 Task: Look for products in the category "Cookies" from Toto Foods Co only.
Action: Mouse moved to (967, 351)
Screenshot: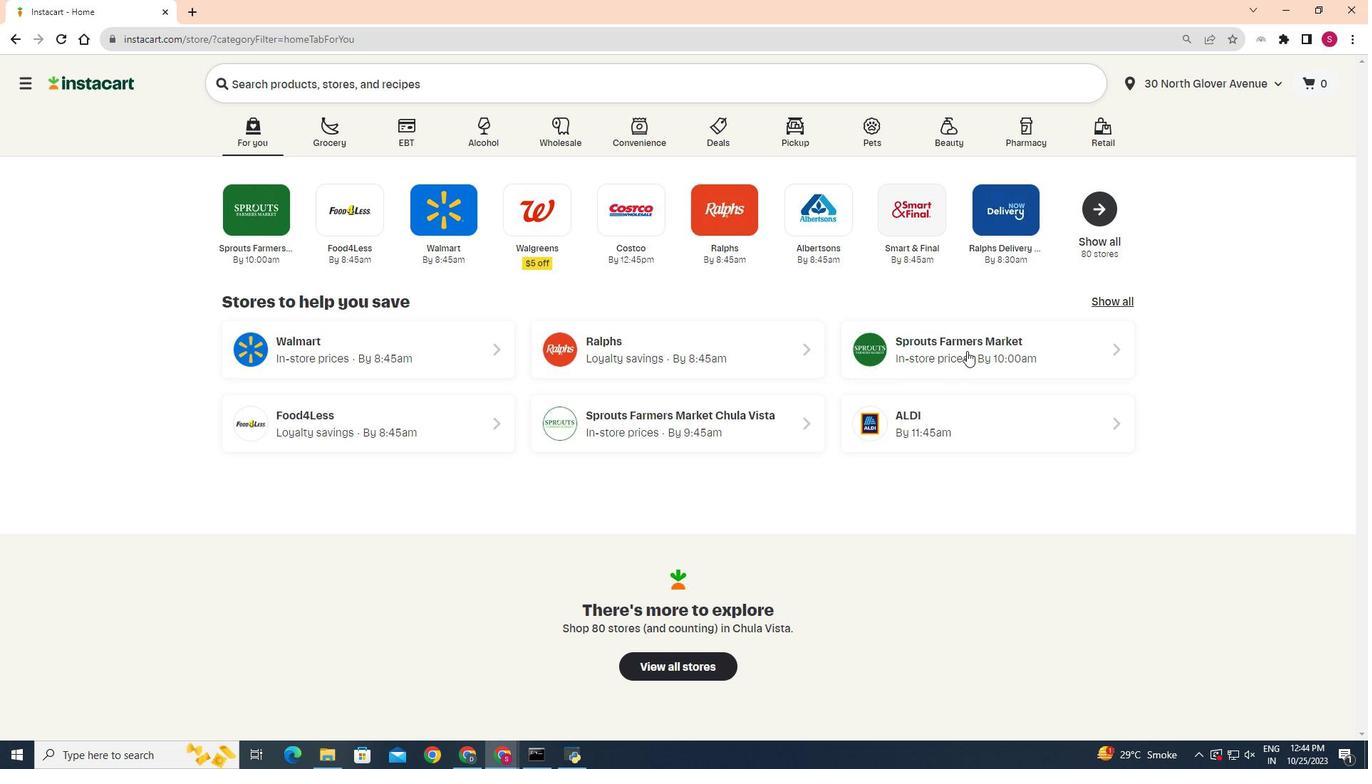 
Action: Mouse pressed left at (967, 351)
Screenshot: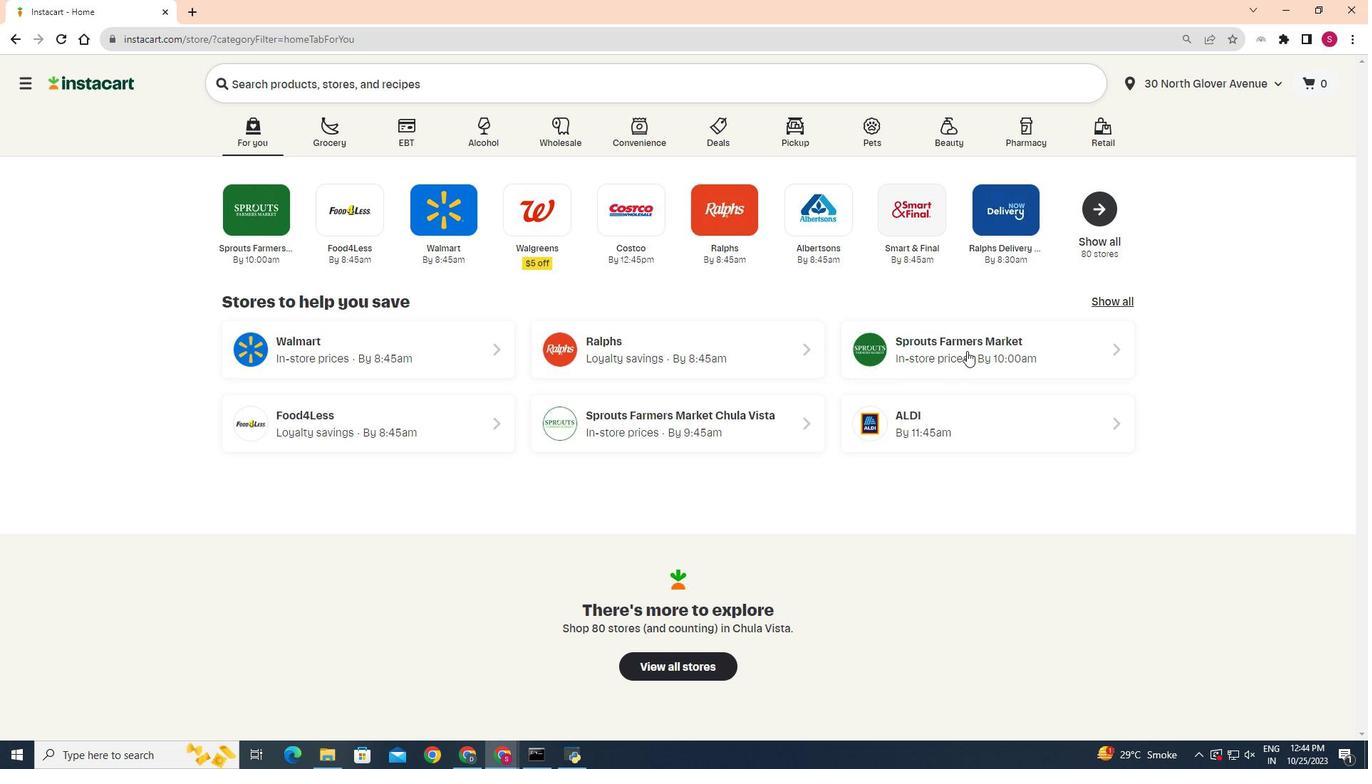 
Action: Mouse moved to (49, 620)
Screenshot: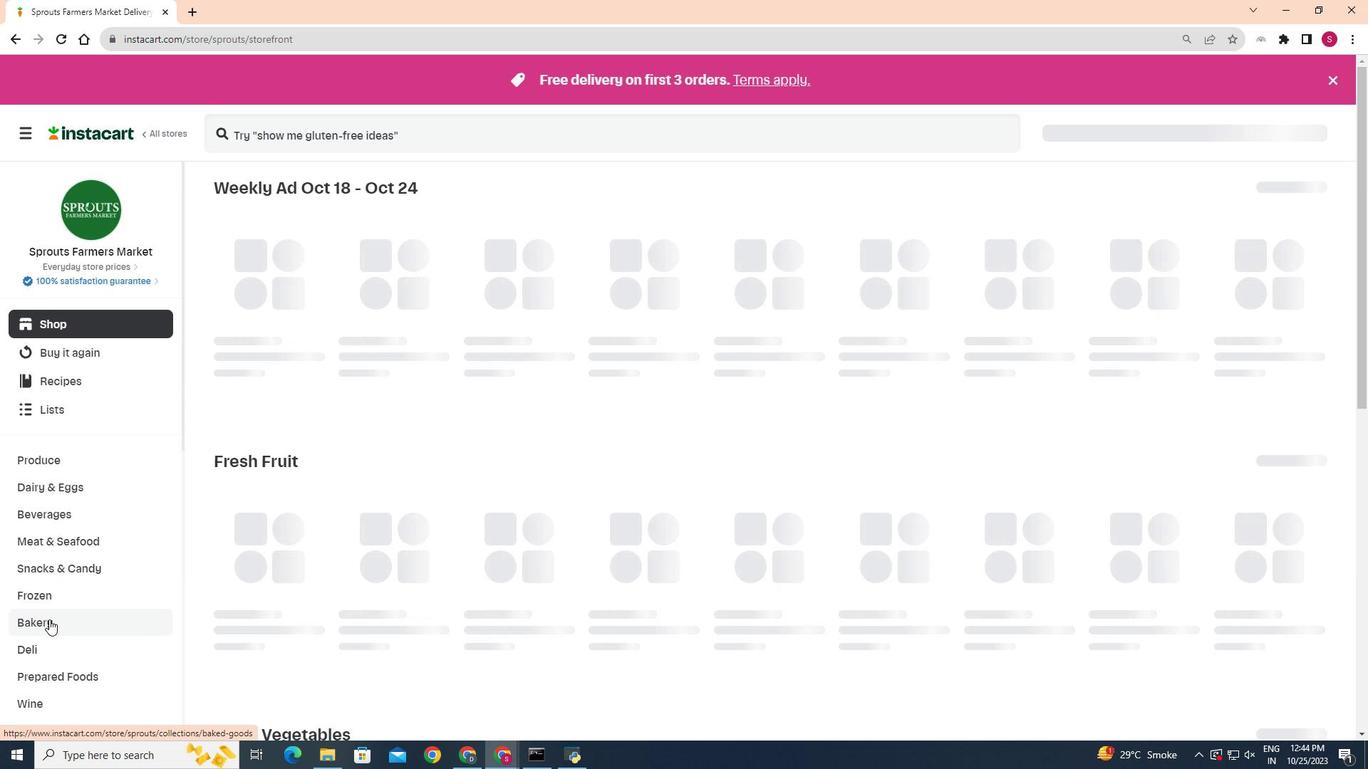 
Action: Mouse pressed left at (49, 620)
Screenshot: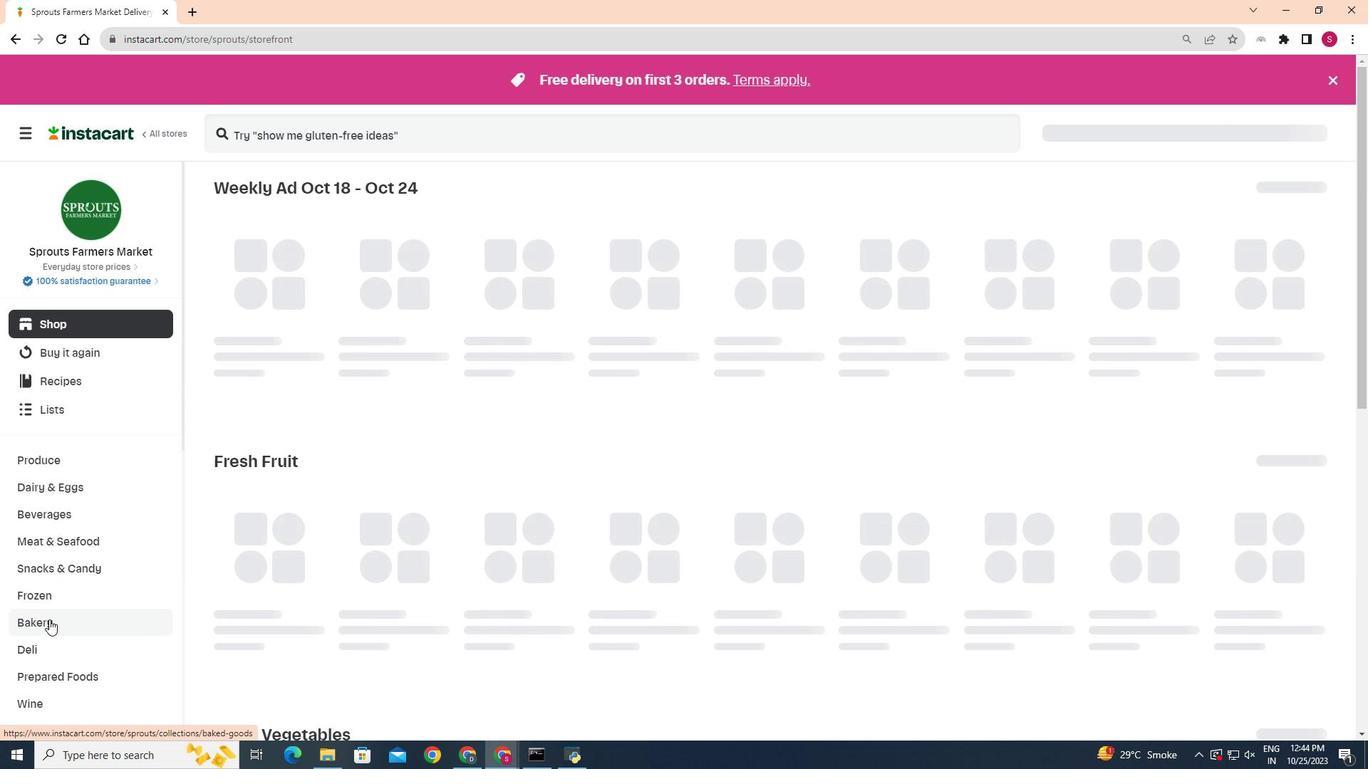 
Action: Mouse moved to (486, 216)
Screenshot: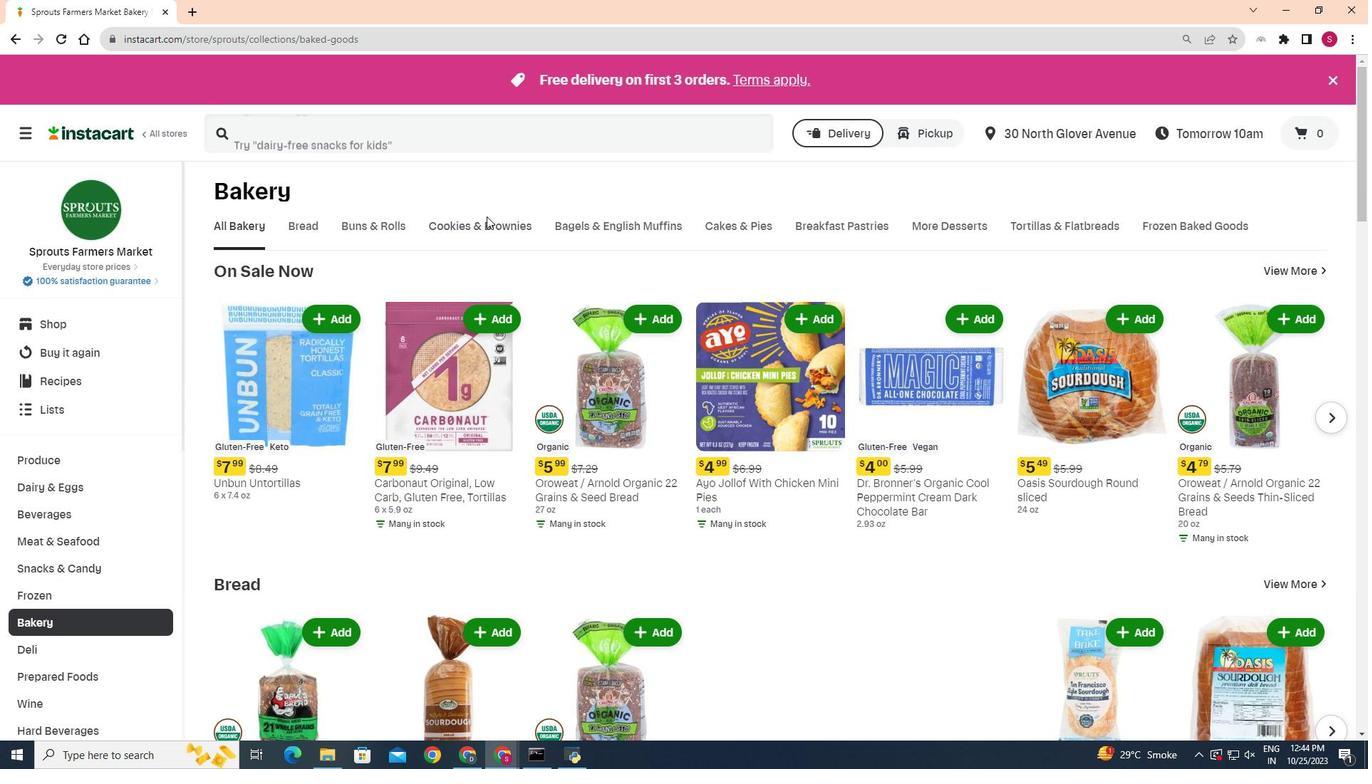 
Action: Mouse pressed left at (486, 216)
Screenshot: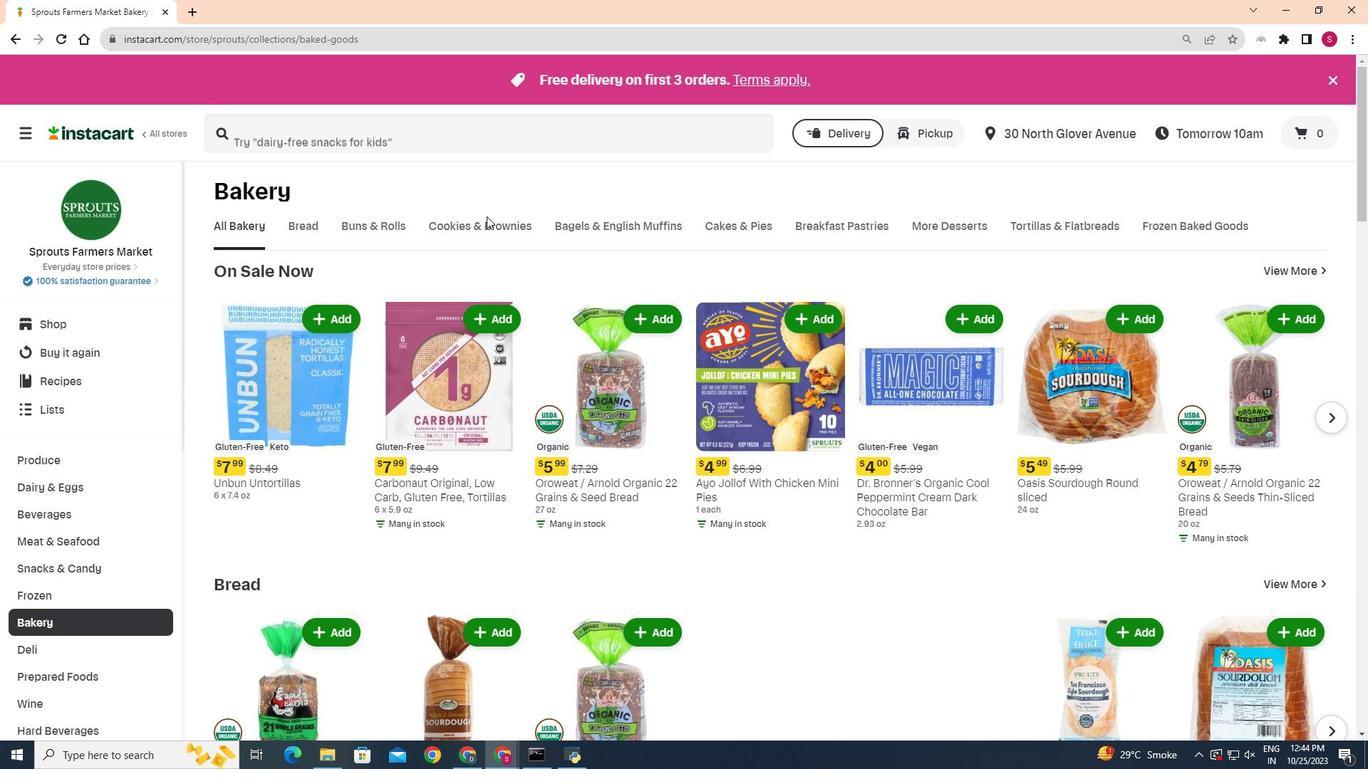 
Action: Mouse moved to (483, 222)
Screenshot: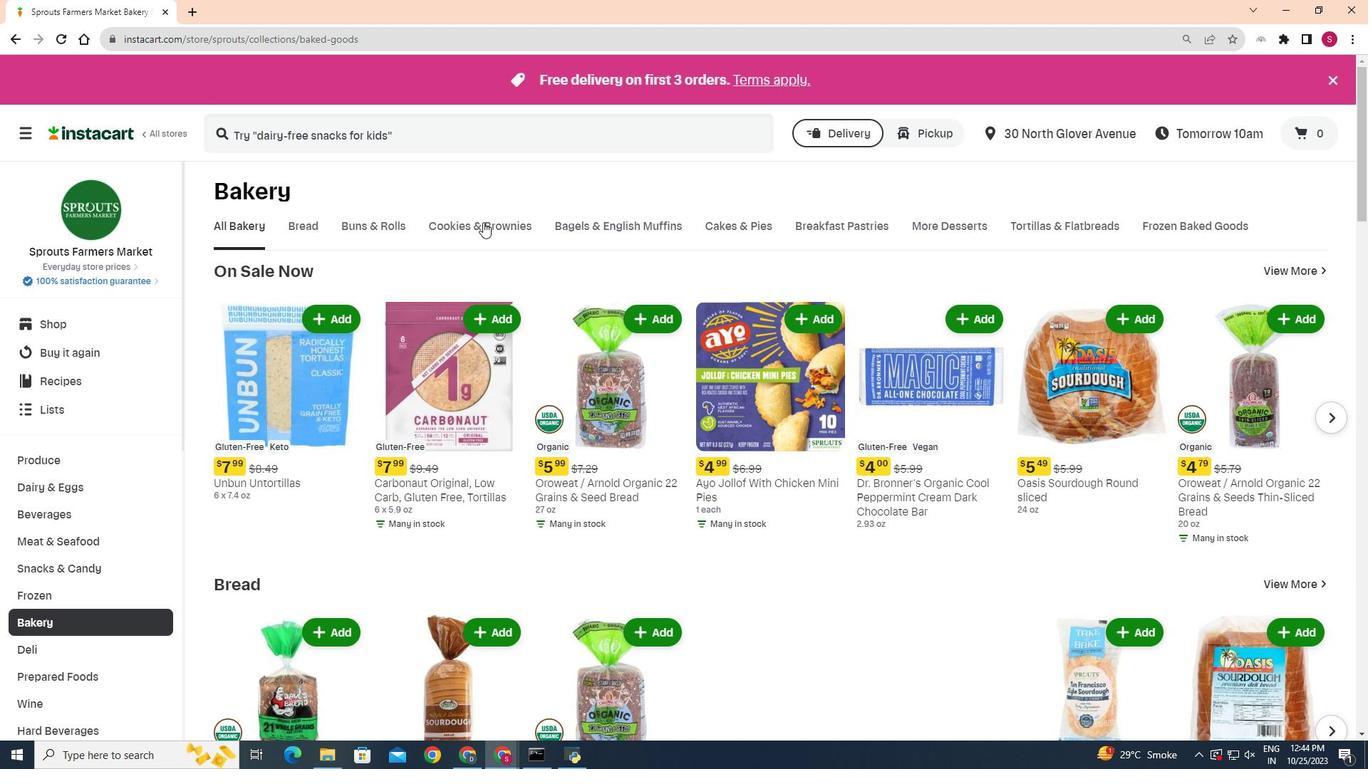 
Action: Mouse pressed left at (483, 222)
Screenshot: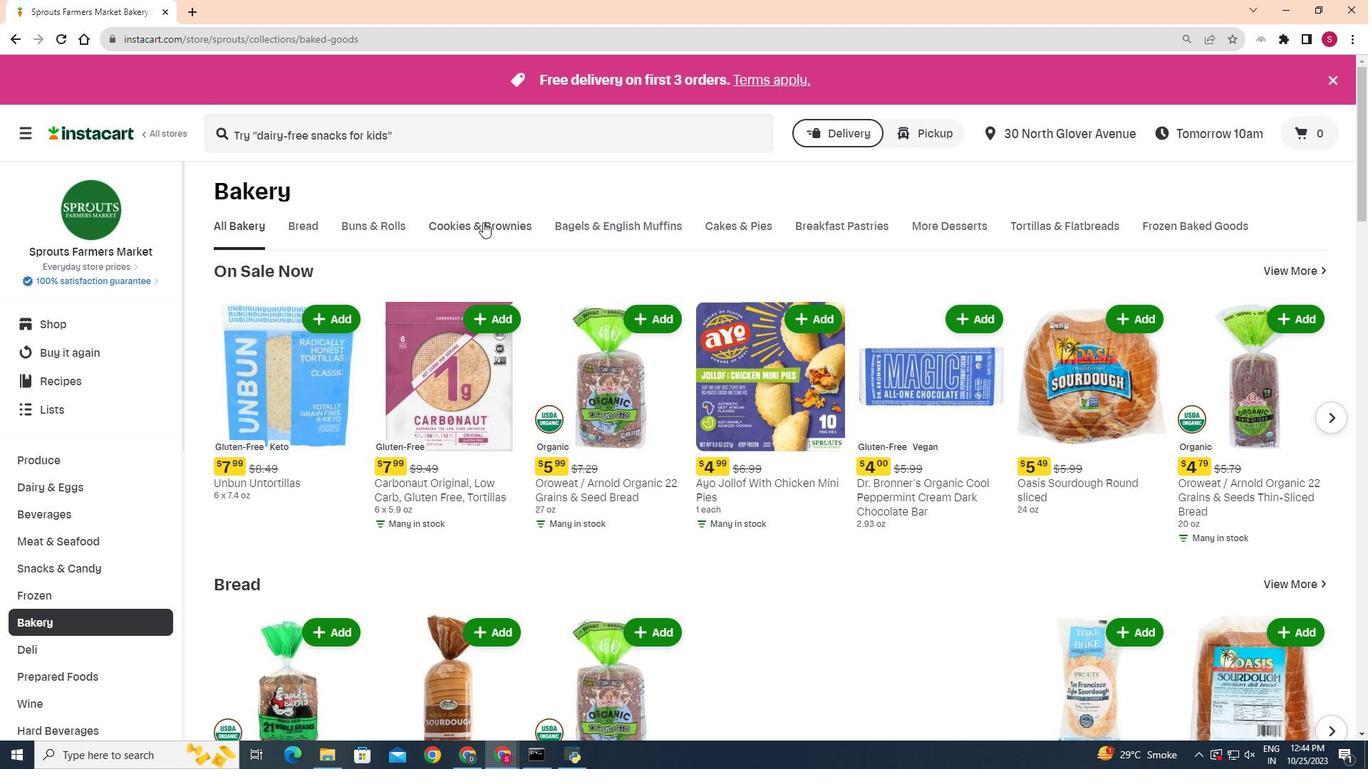 
Action: Mouse moved to (322, 285)
Screenshot: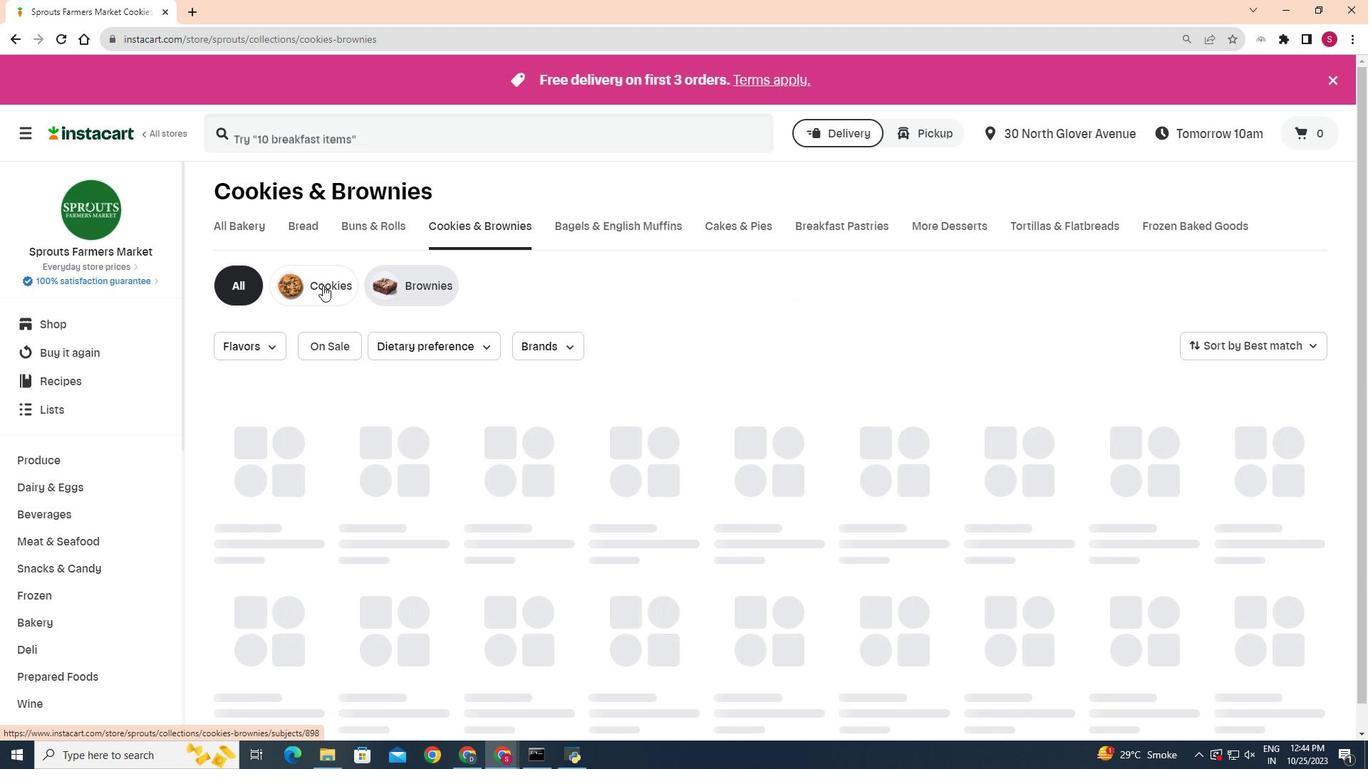 
Action: Mouse pressed left at (322, 285)
Screenshot: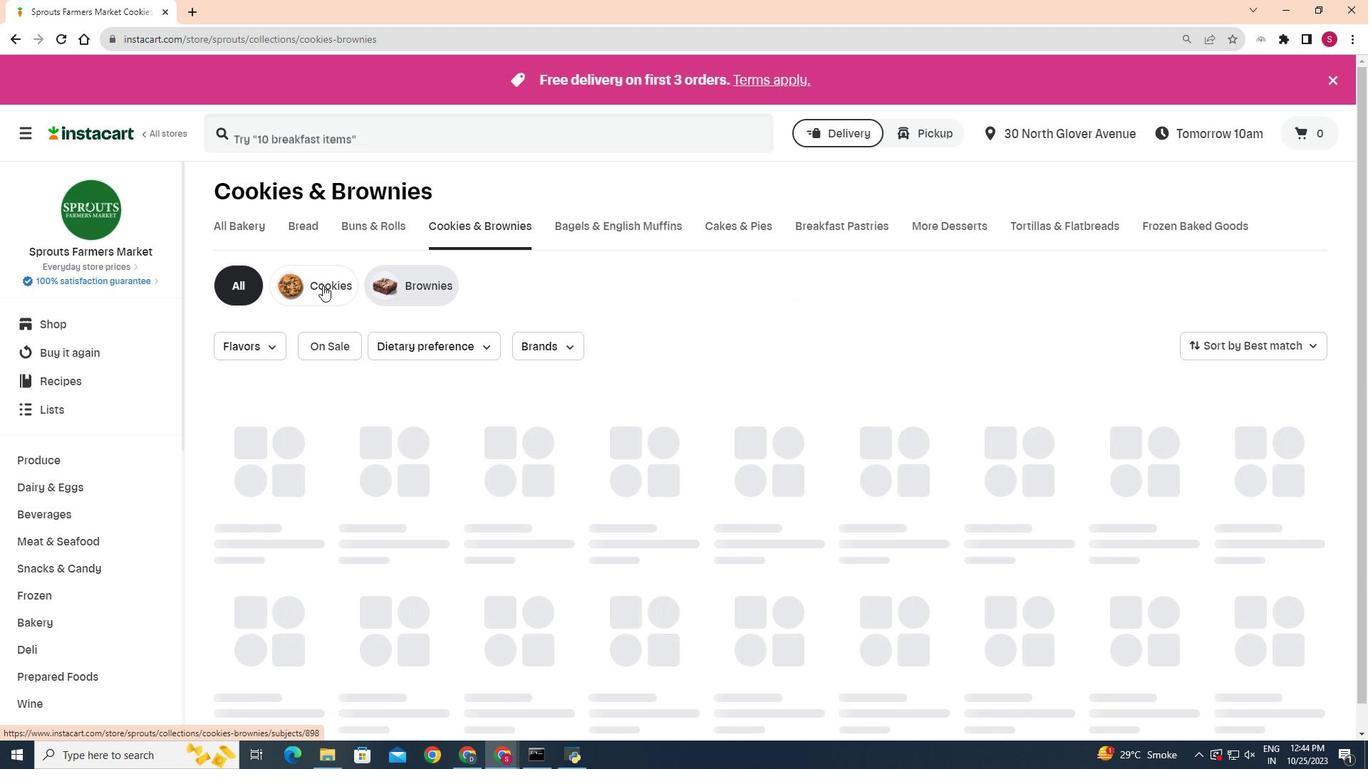
Action: Mouse moved to (568, 351)
Screenshot: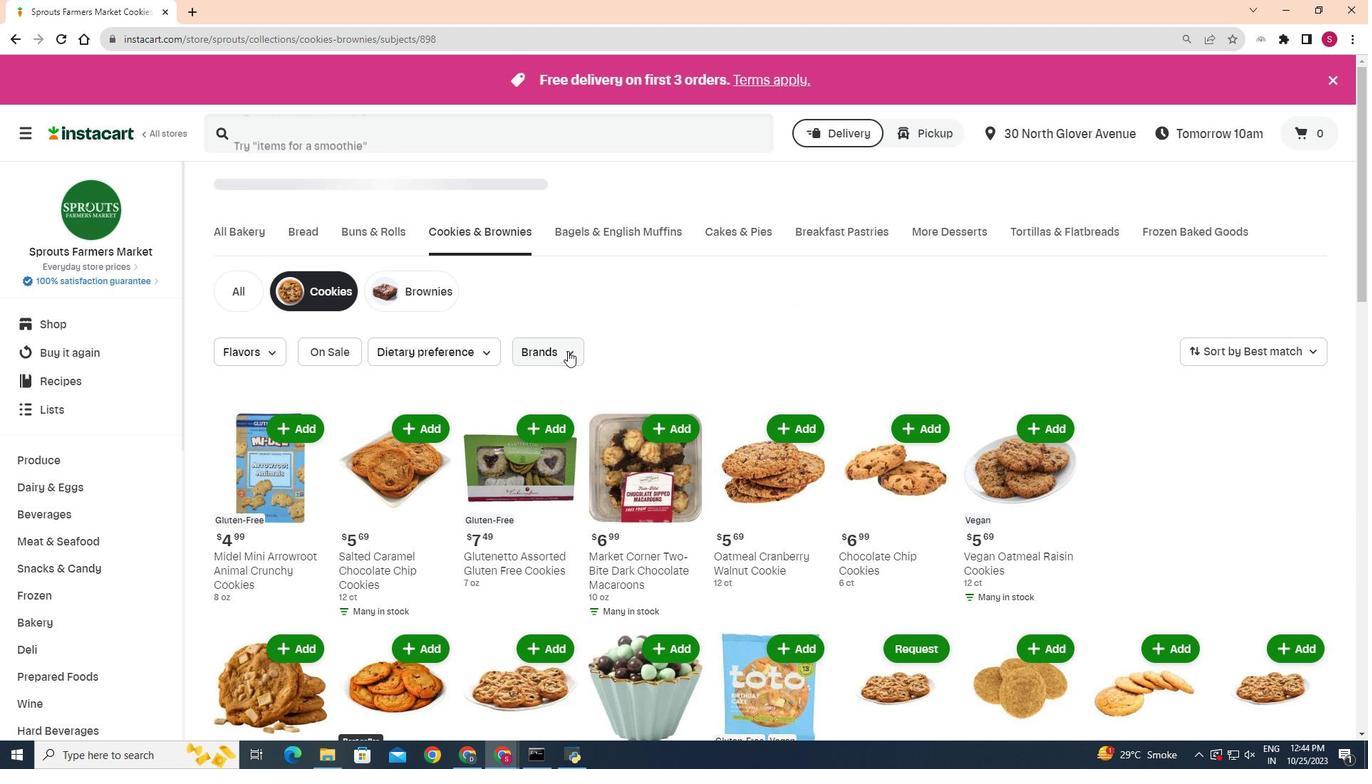 
Action: Mouse pressed left at (568, 351)
Screenshot: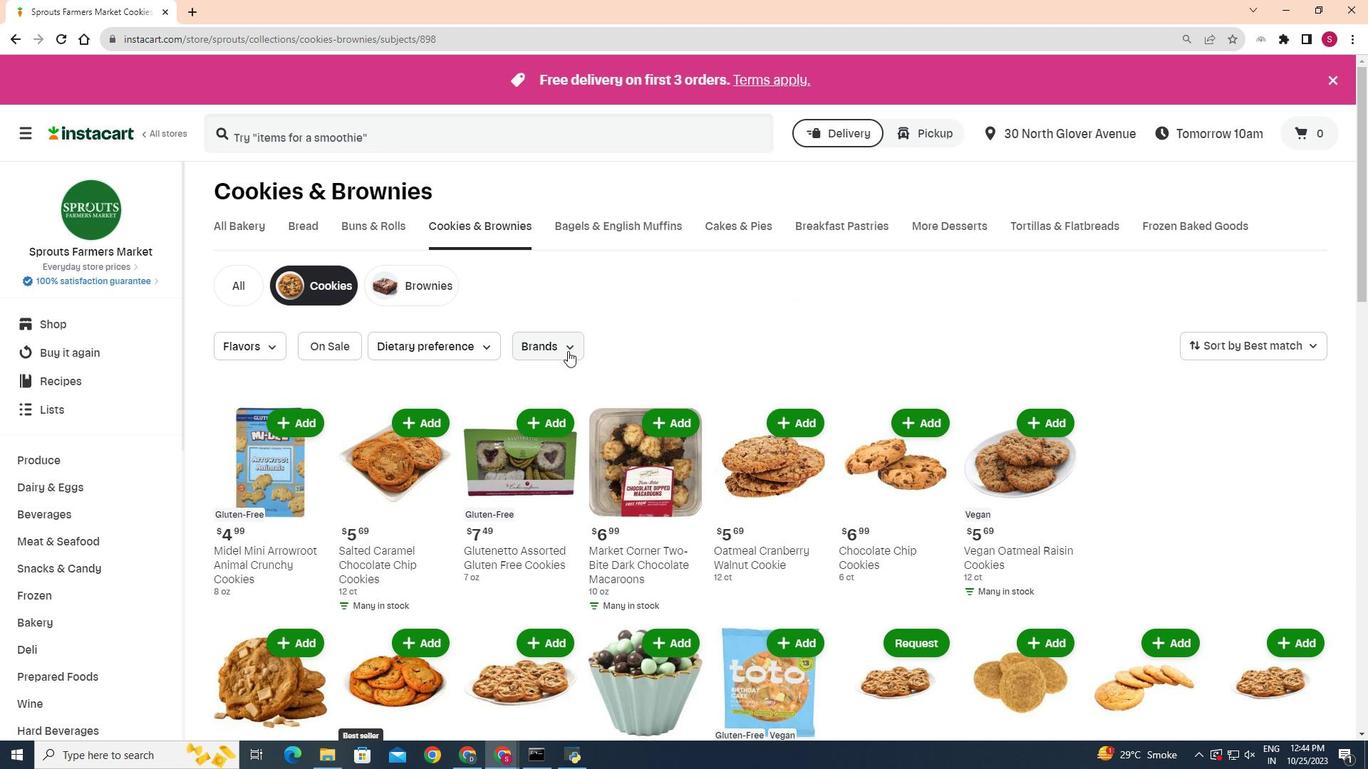 
Action: Mouse moved to (540, 523)
Screenshot: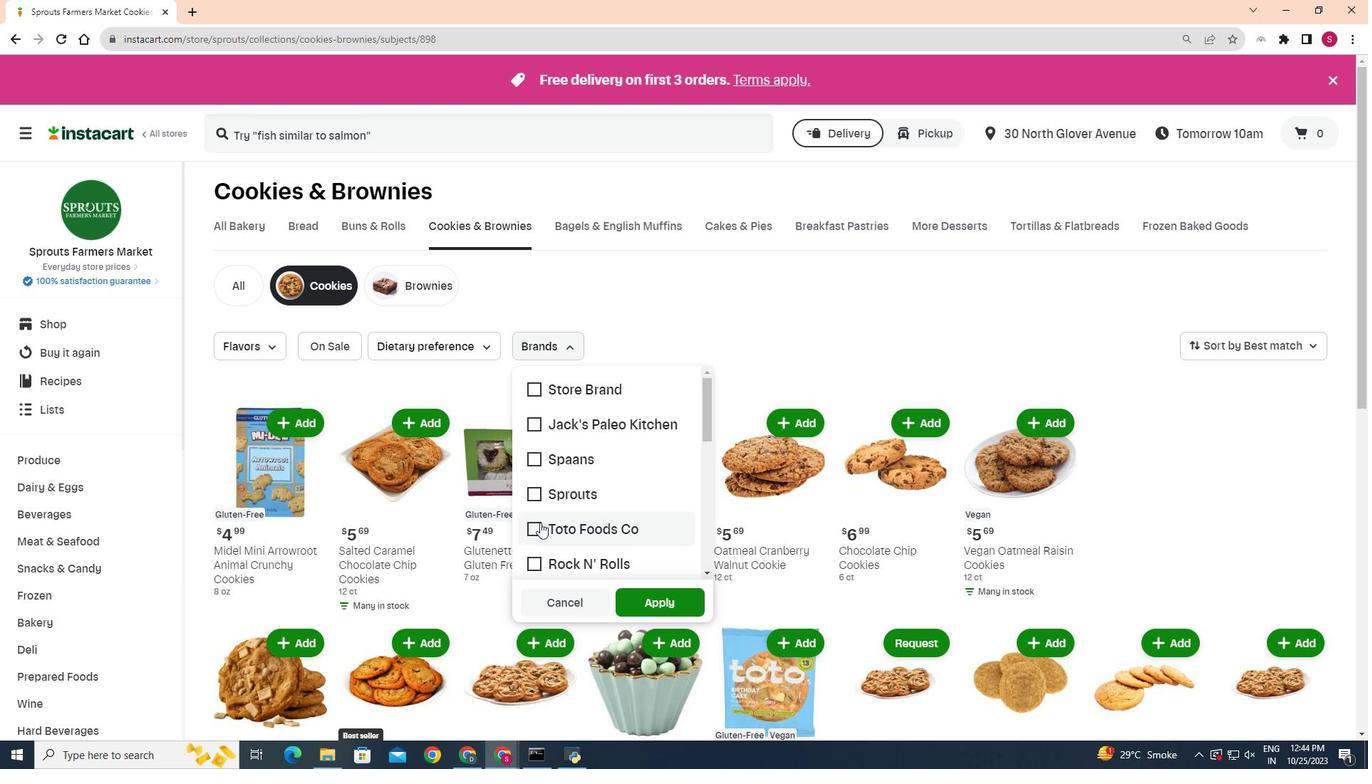 
Action: Mouse pressed left at (540, 523)
Screenshot: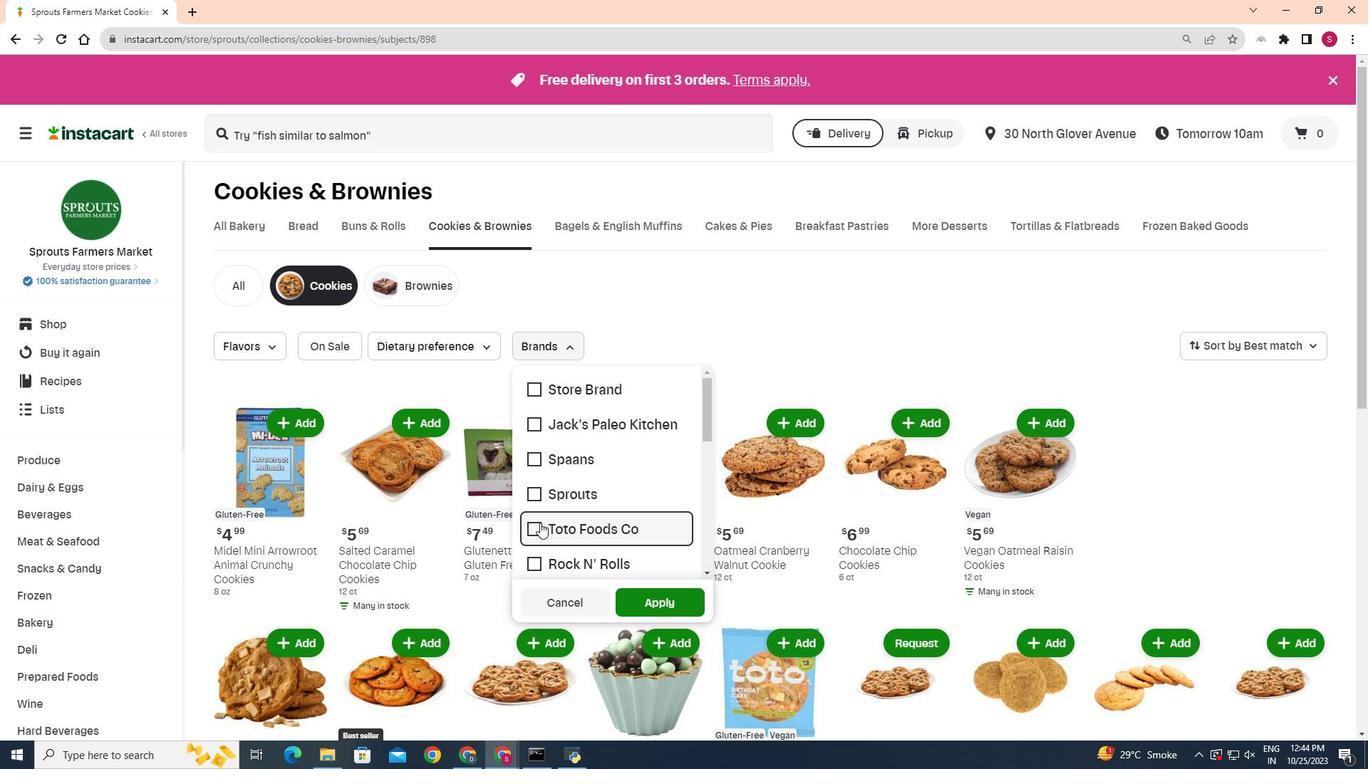 
Action: Mouse moved to (645, 591)
Screenshot: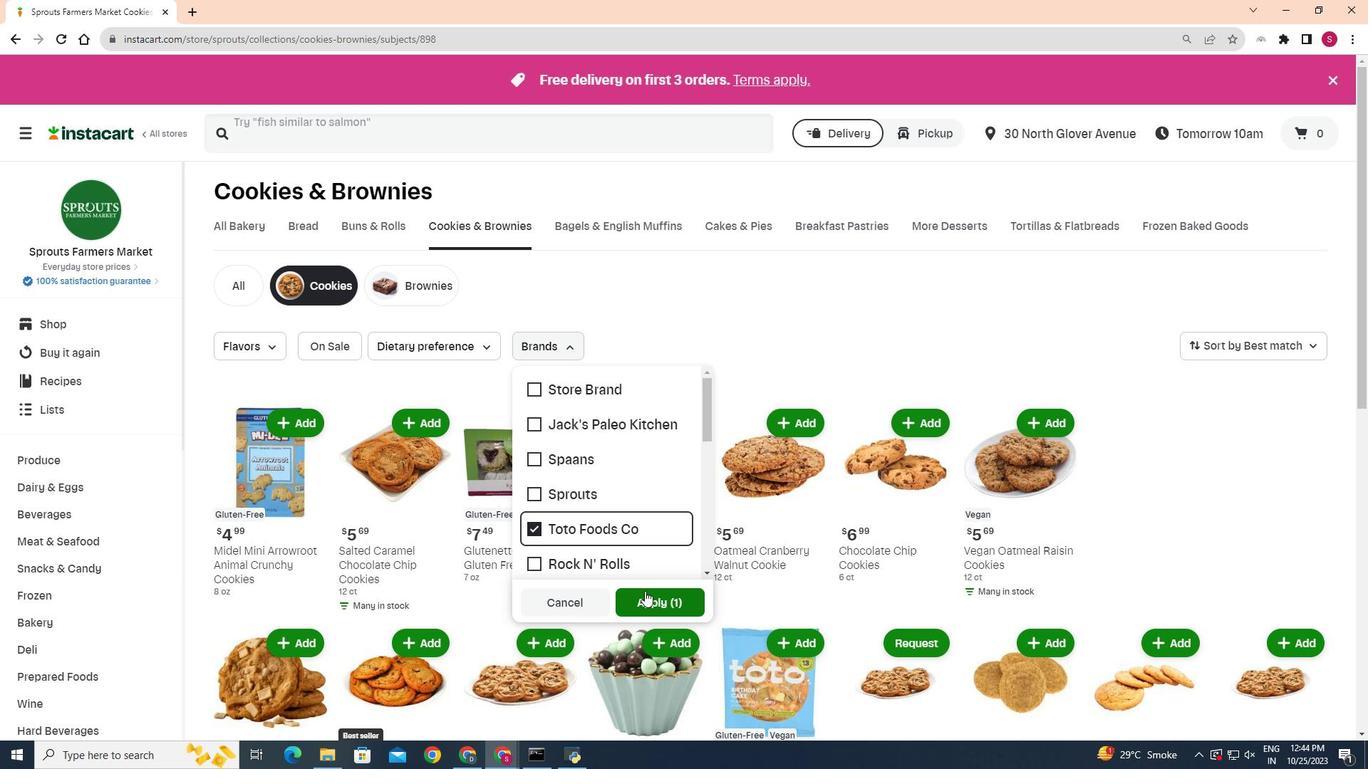 
Action: Mouse pressed left at (645, 591)
Screenshot: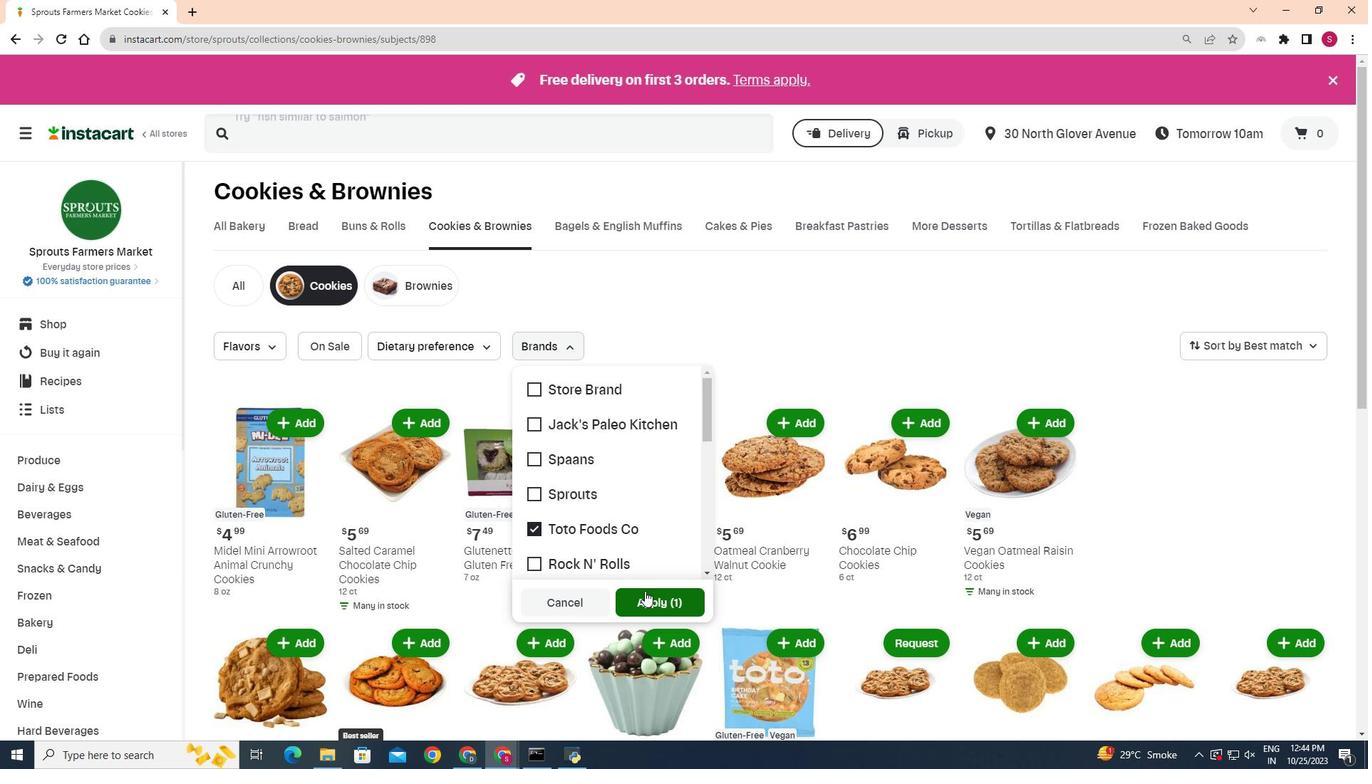 
Action: Mouse moved to (737, 380)
Screenshot: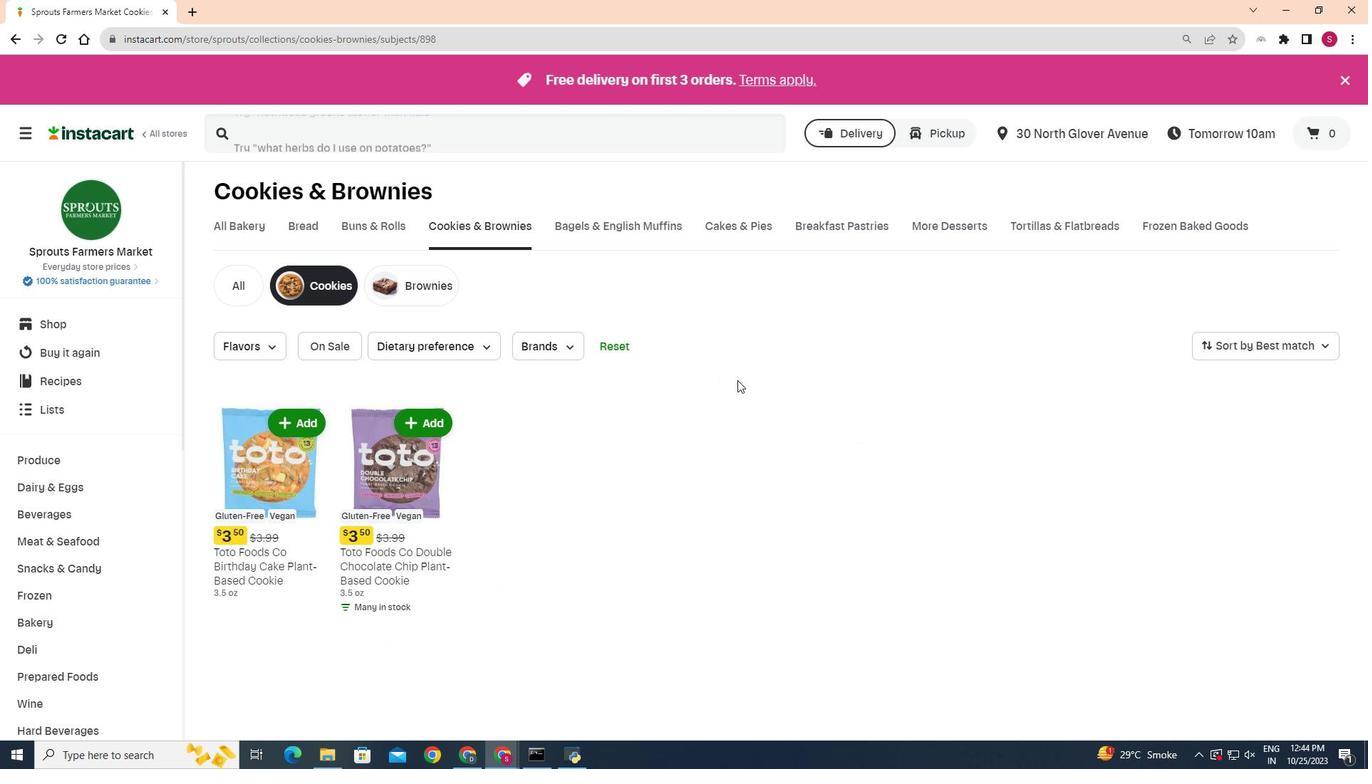 
